 Task: Create in the project BrainBridge in Backlog an issue 'Implement a new feature to allow for automated content moderation and filtering', assign it to team member softage.2@softage.net and change the status to IN PROGRESS. Create in the project BrainBridge in Backlog an issue 'Address issues related to system security and data encryption', assign it to team member softage.3@softage.net and change the status to IN PROGRESS
Action: Mouse moved to (190, 49)
Screenshot: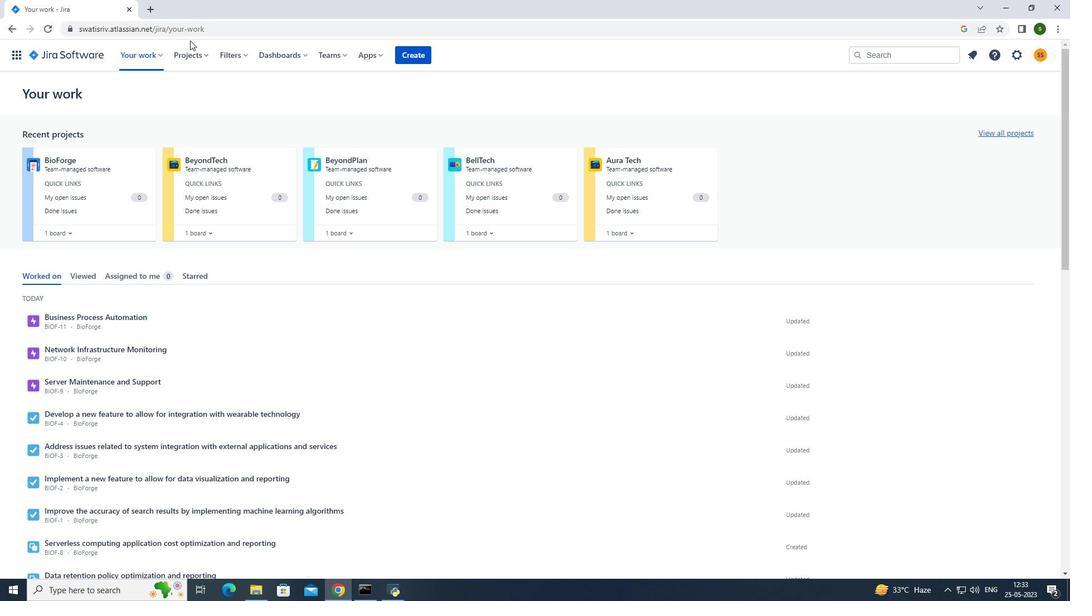 
Action: Mouse pressed left at (190, 49)
Screenshot: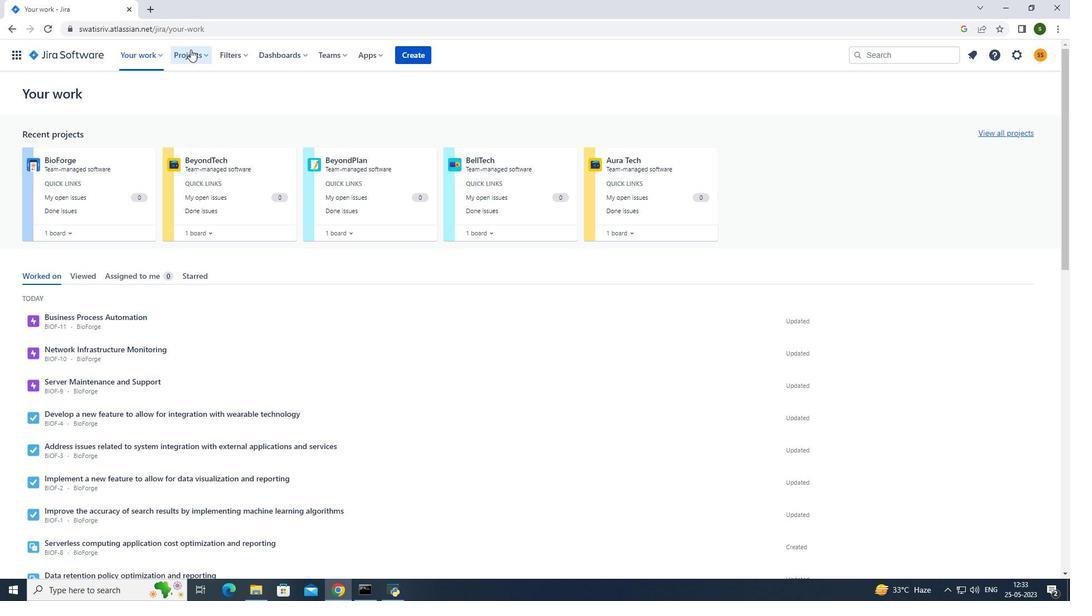 
Action: Mouse moved to (221, 96)
Screenshot: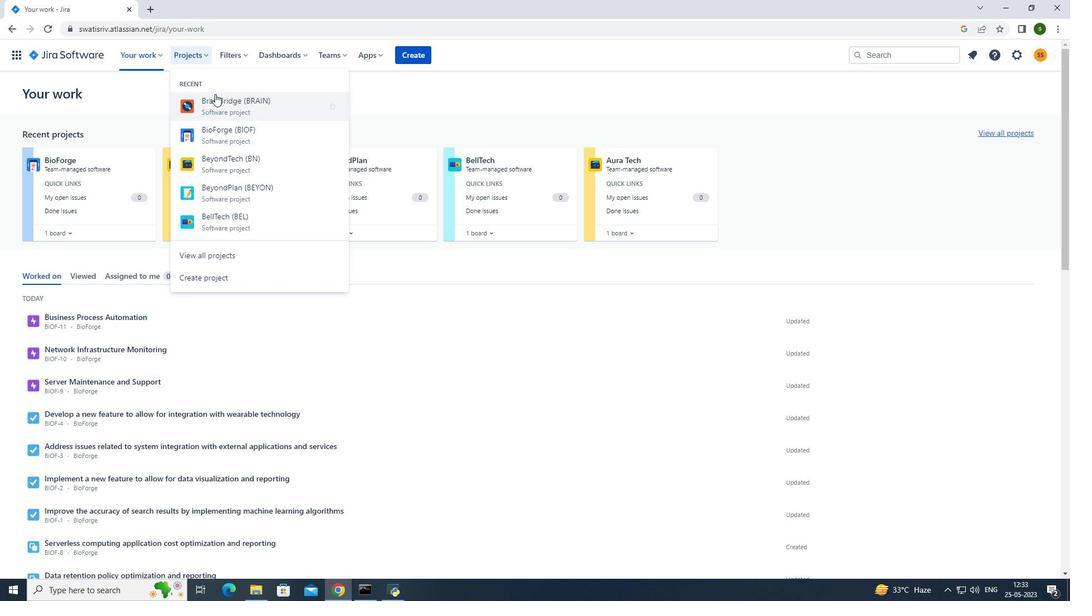 
Action: Mouse pressed left at (221, 96)
Screenshot: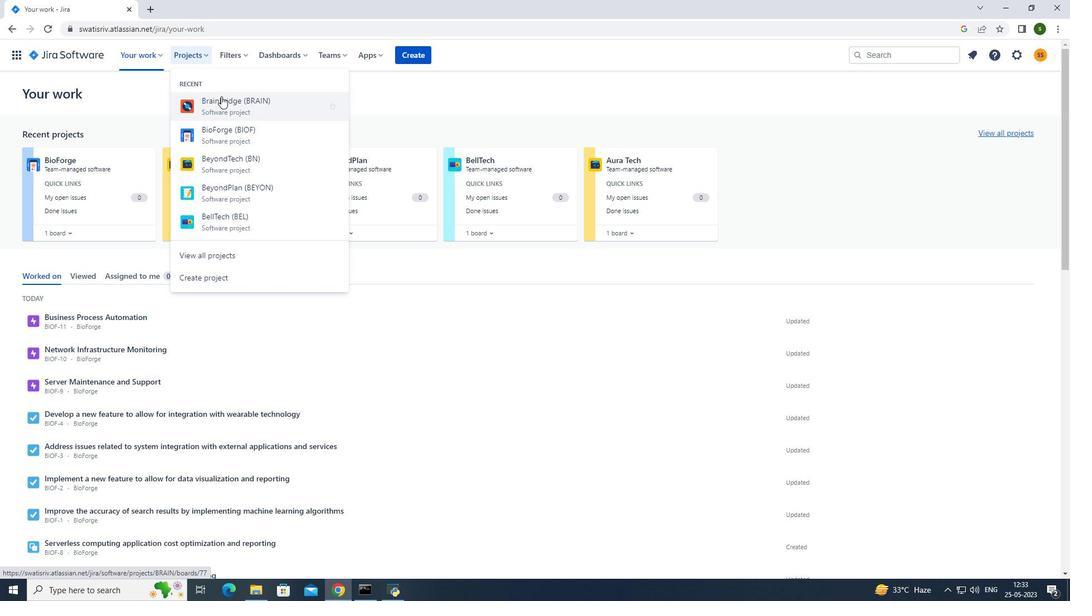 
Action: Mouse moved to (94, 166)
Screenshot: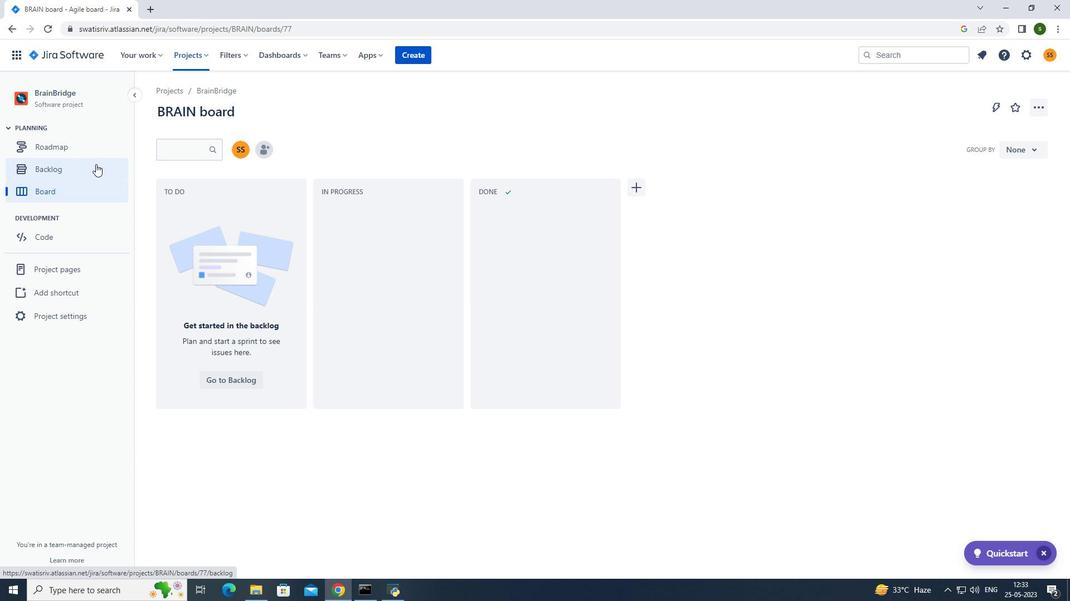 
Action: Mouse pressed left at (94, 166)
Screenshot: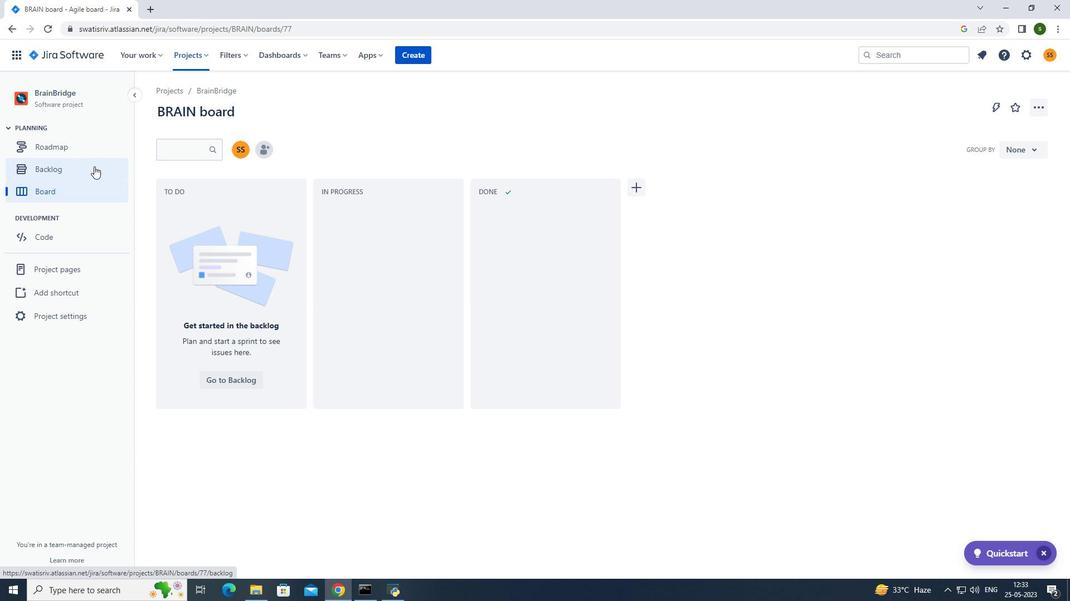
Action: Mouse moved to (260, 310)
Screenshot: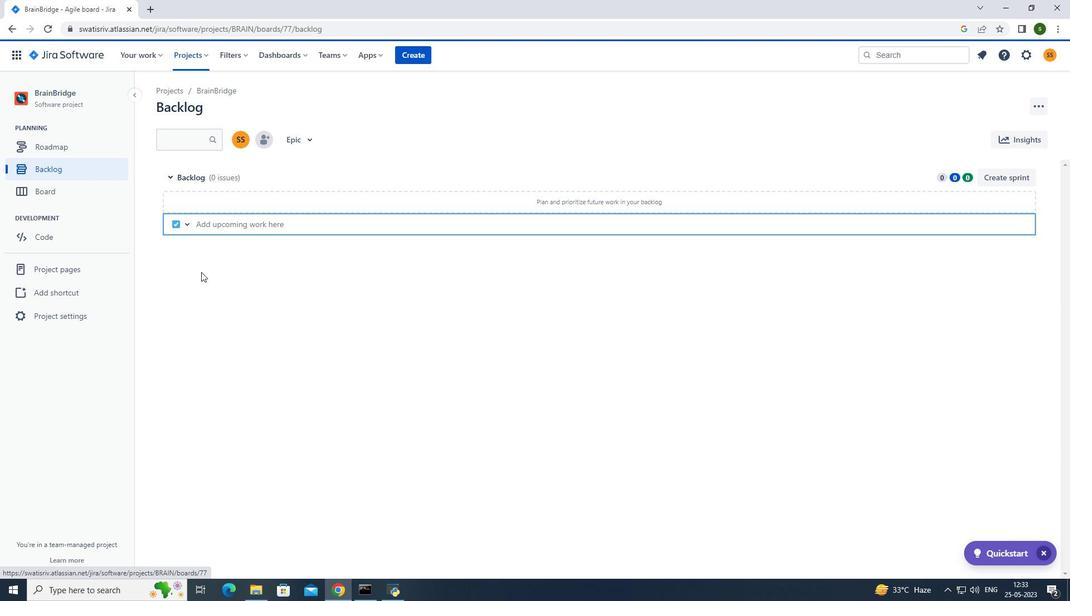 
Action: Mouse pressed left at (260, 310)
Screenshot: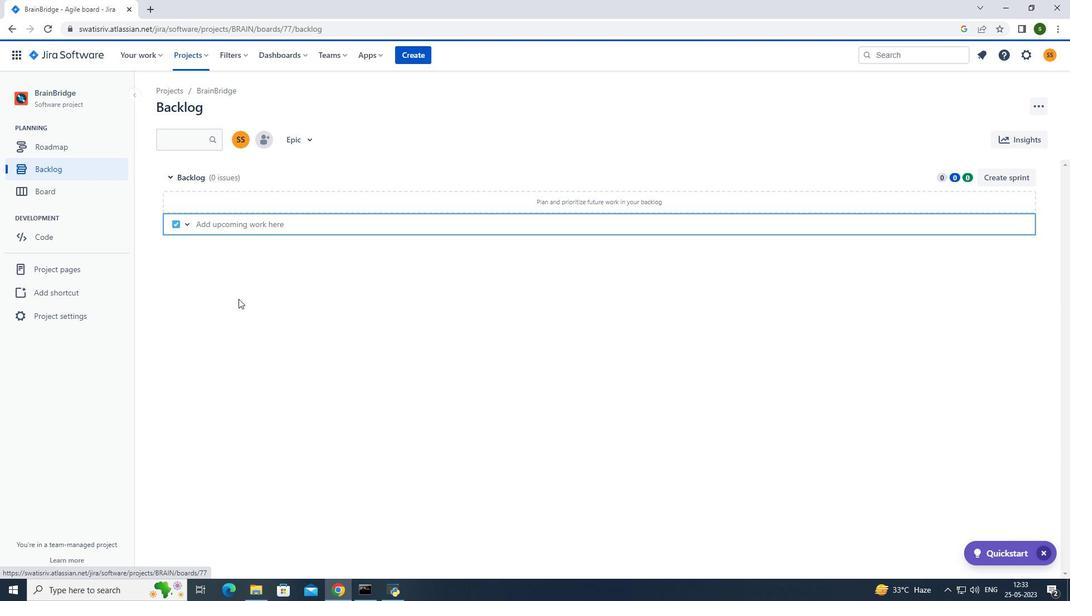 
Action: Mouse moved to (246, 221)
Screenshot: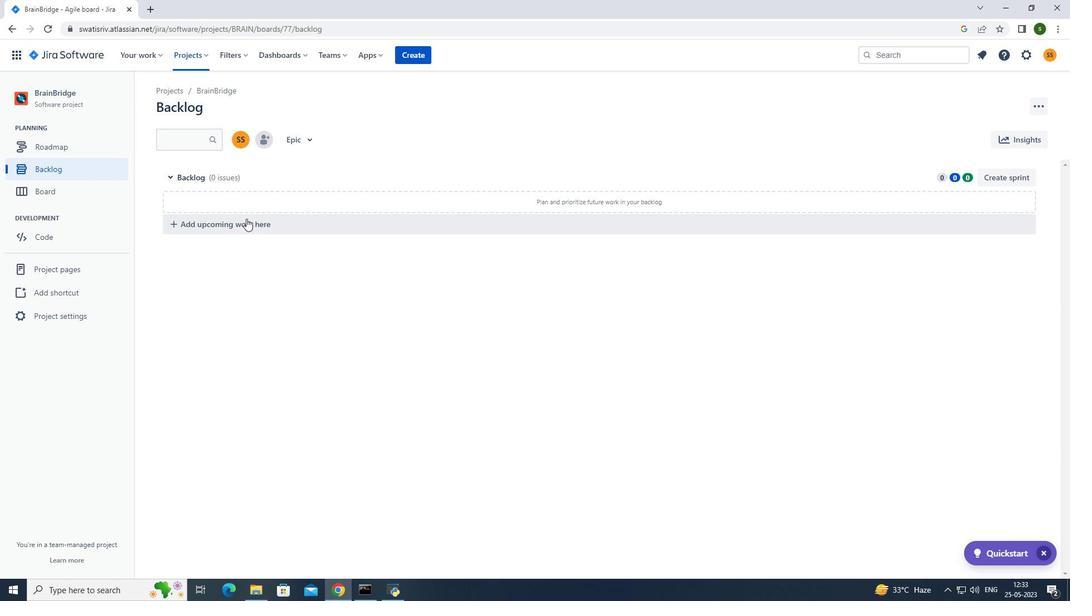 
Action: Mouse pressed left at (246, 221)
Screenshot: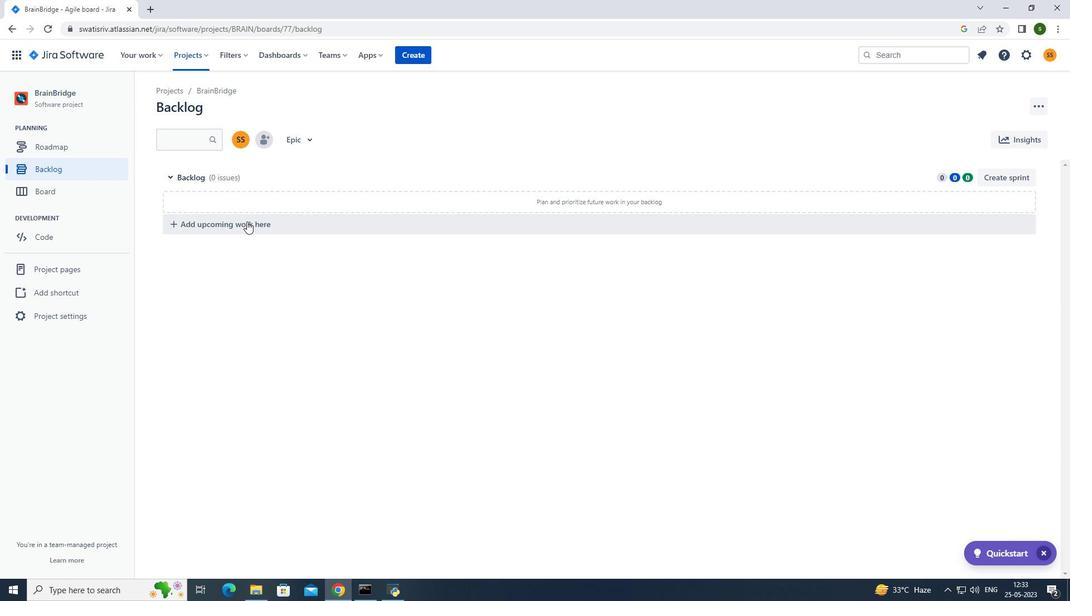 
Action: Mouse moved to (303, 229)
Screenshot: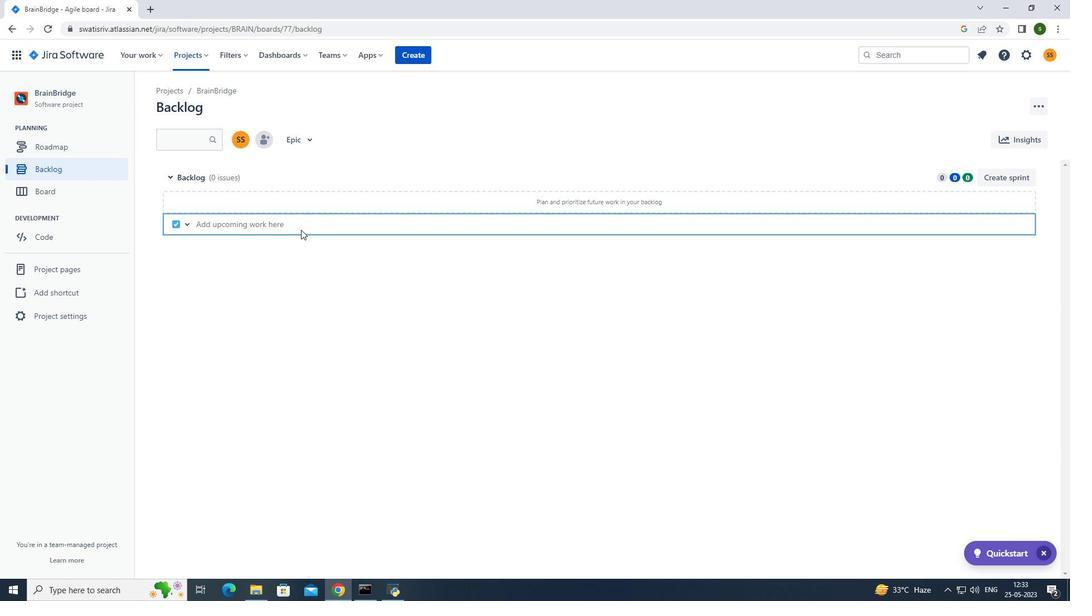 
Action: Key pressed <Key.caps_lock>I<Key.caps_lock>mplement<Key.space>a<Key.space>new<Key.space>feature<Key.space>to<Key.space>allow<Key.space>for<Key.space>automated<Key.space>content<Key.space>moderation<Key.space>and<Key.space>filtering<Key.enter>
Screenshot: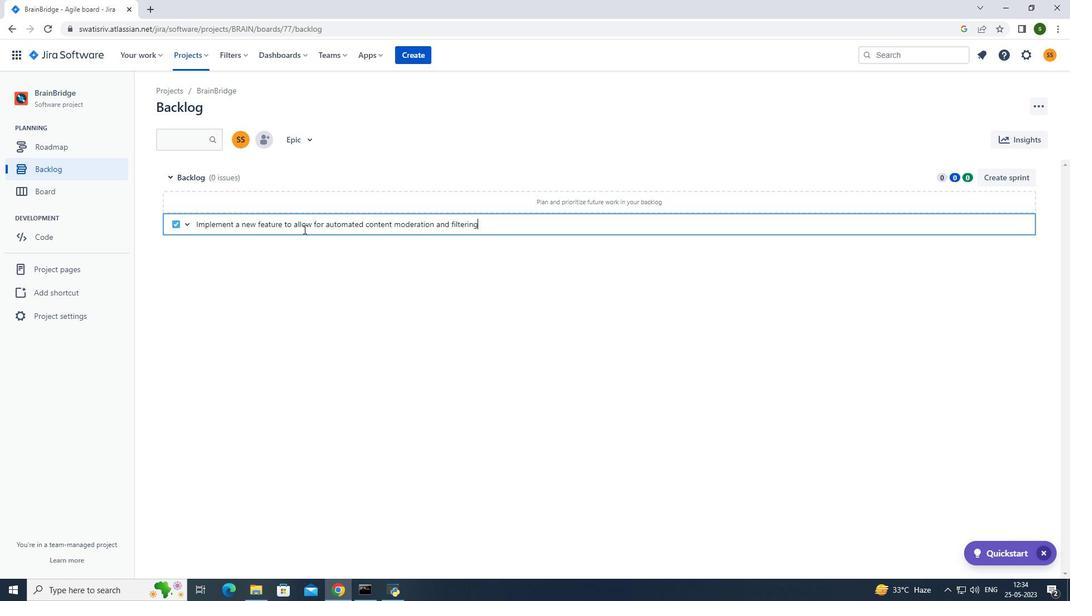 
Action: Mouse moved to (1003, 203)
Screenshot: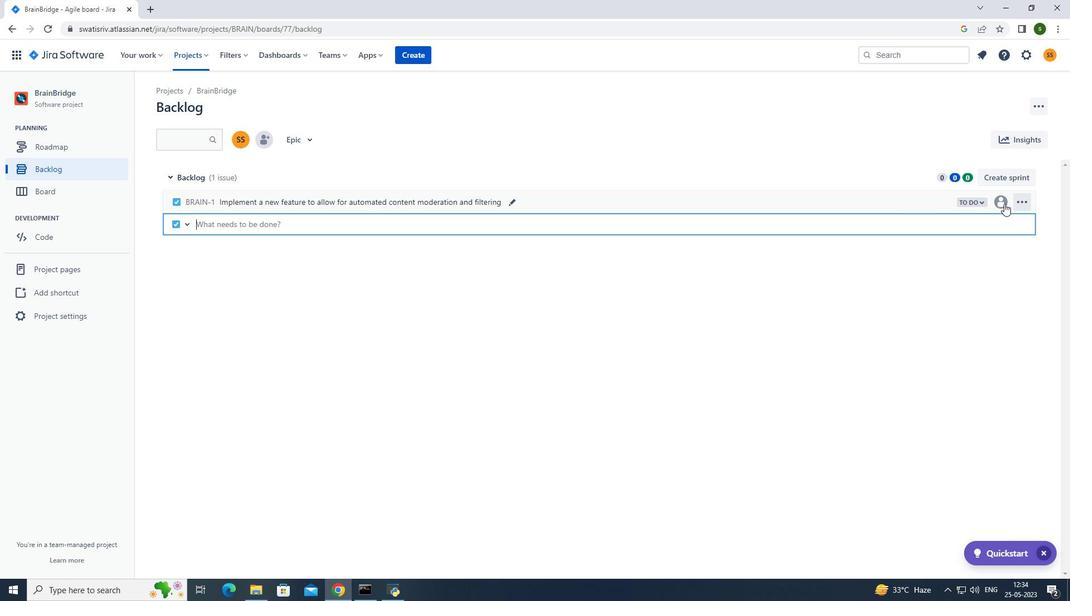 
Action: Mouse pressed left at (1003, 203)
Screenshot: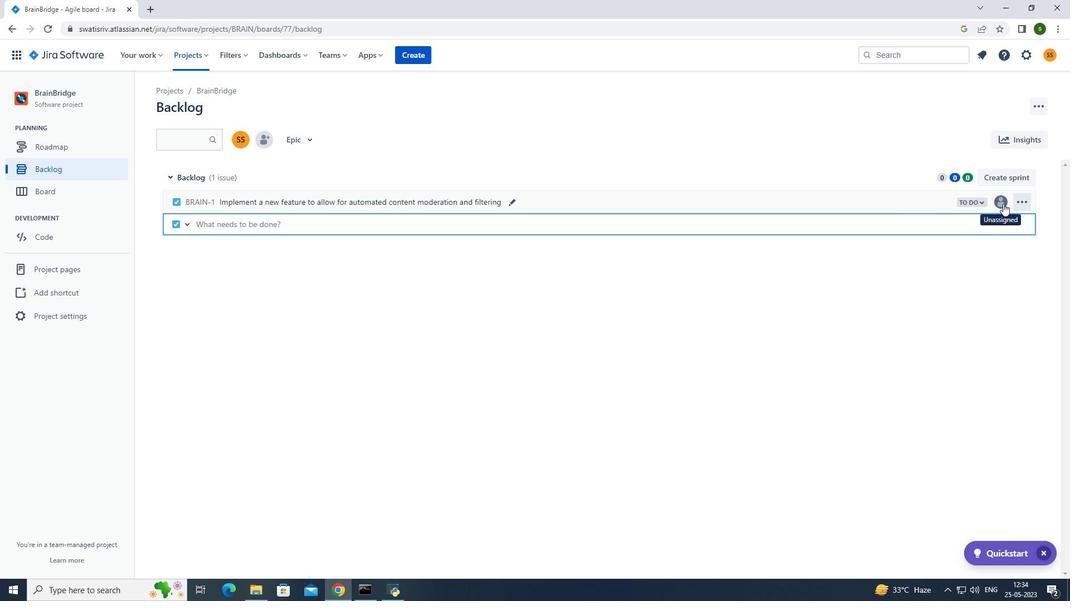 
Action: Mouse moved to (937, 227)
Screenshot: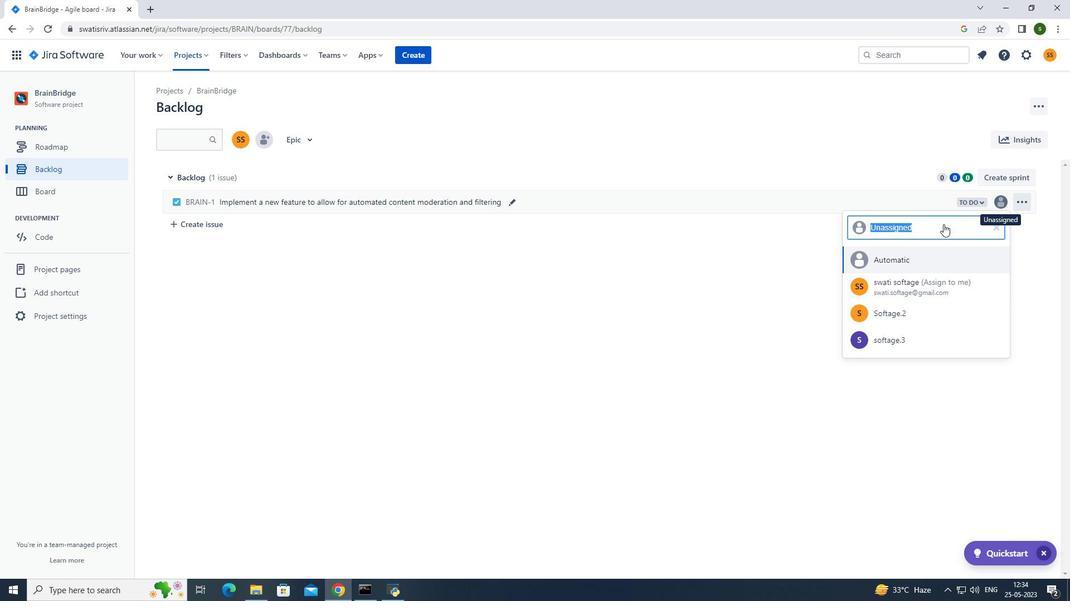 
Action: Key pressed softage.2<Key.shift>@softage.net
Screenshot: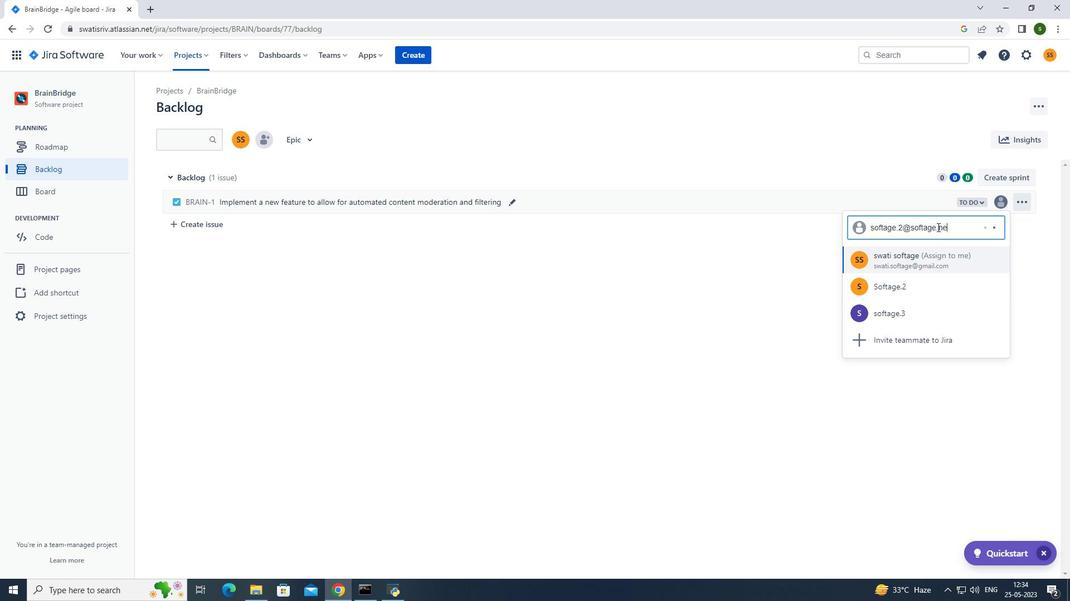 
Action: Mouse moved to (922, 259)
Screenshot: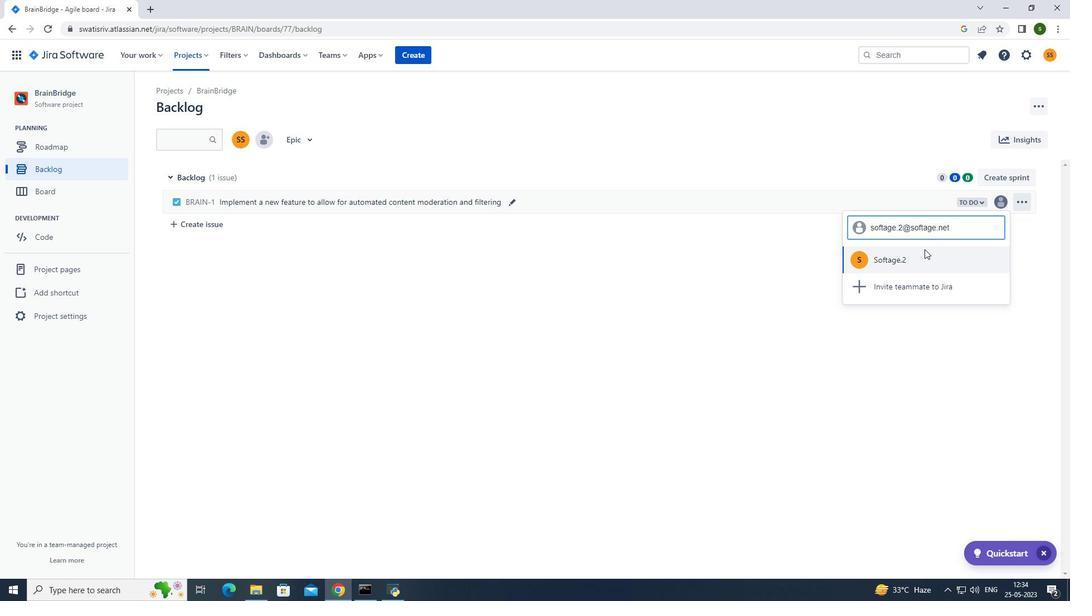 
Action: Mouse pressed left at (922, 259)
Screenshot: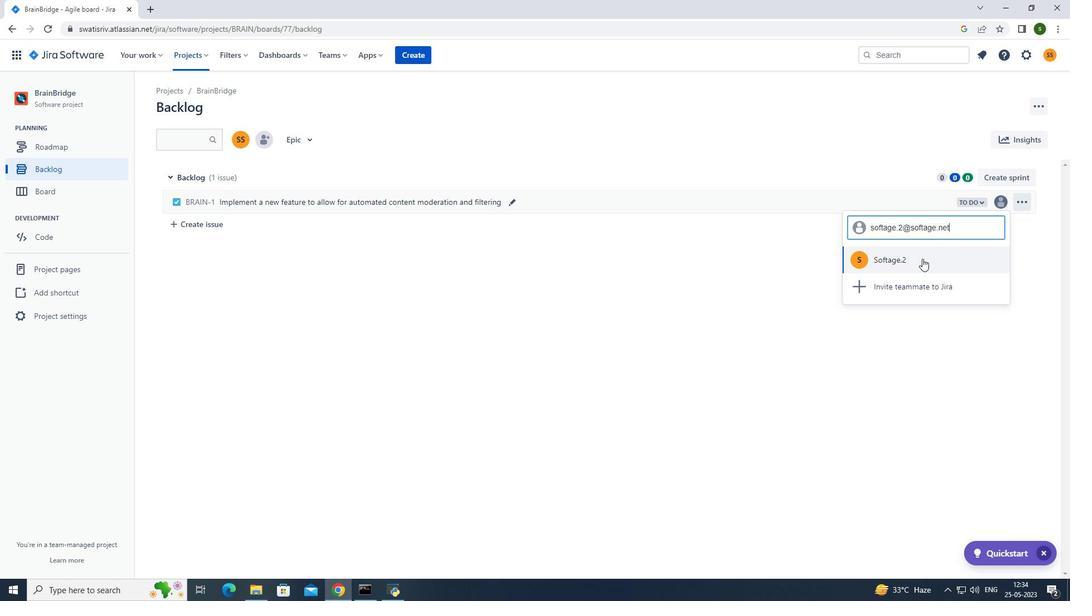 
Action: Mouse moved to (966, 205)
Screenshot: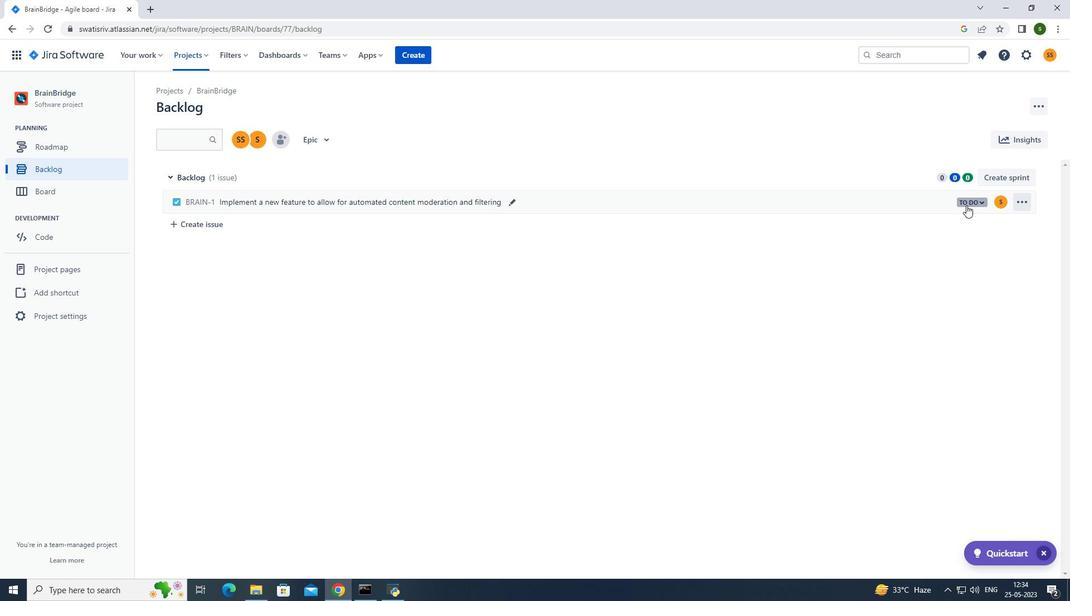 
Action: Mouse pressed left at (966, 205)
Screenshot: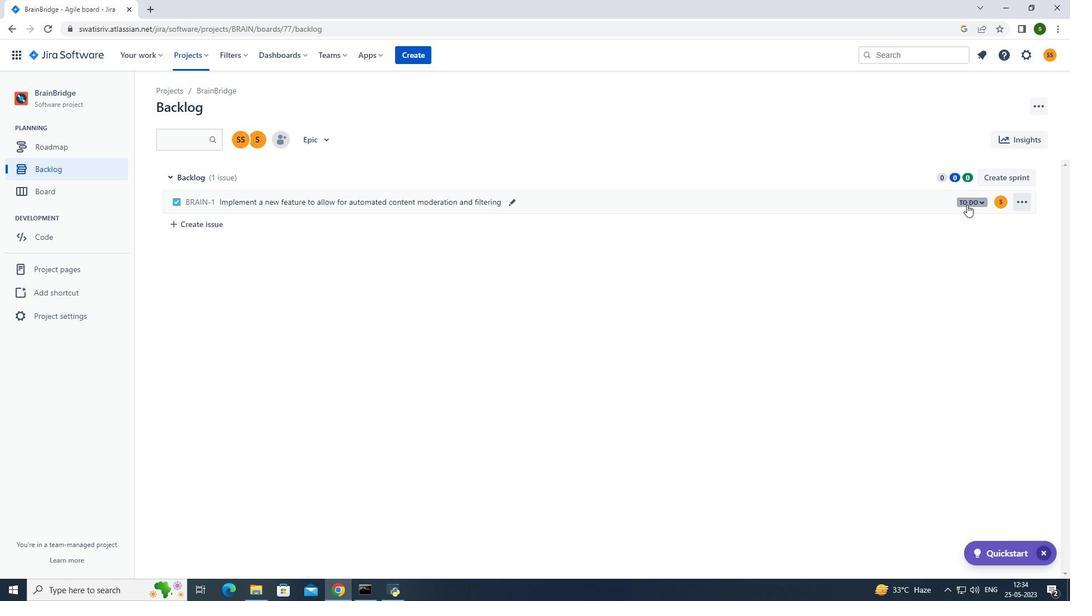 
Action: Mouse moved to (940, 224)
Screenshot: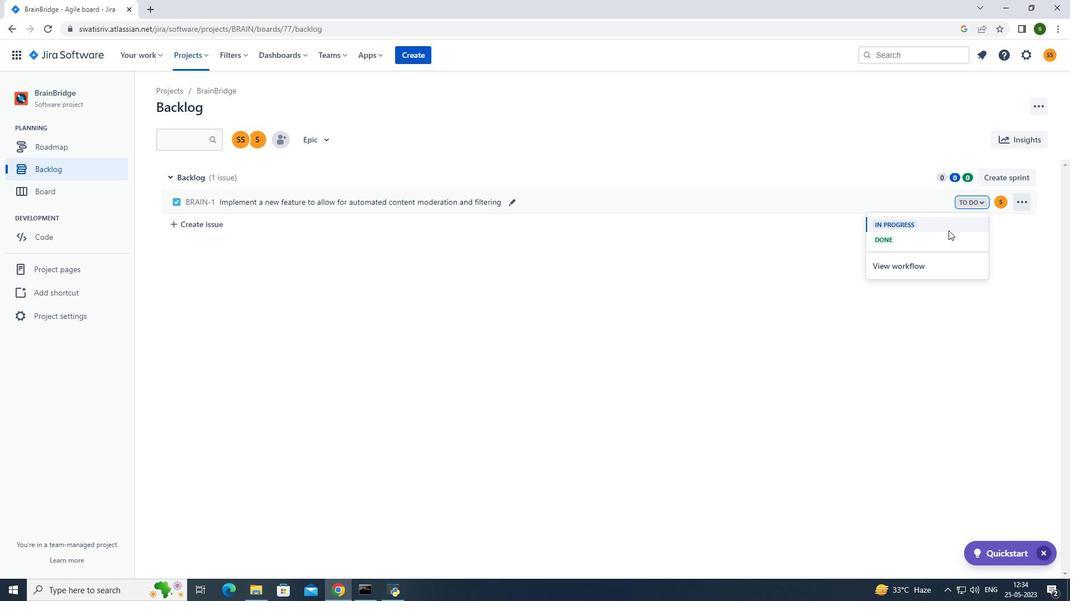 
Action: Mouse pressed left at (940, 224)
Screenshot: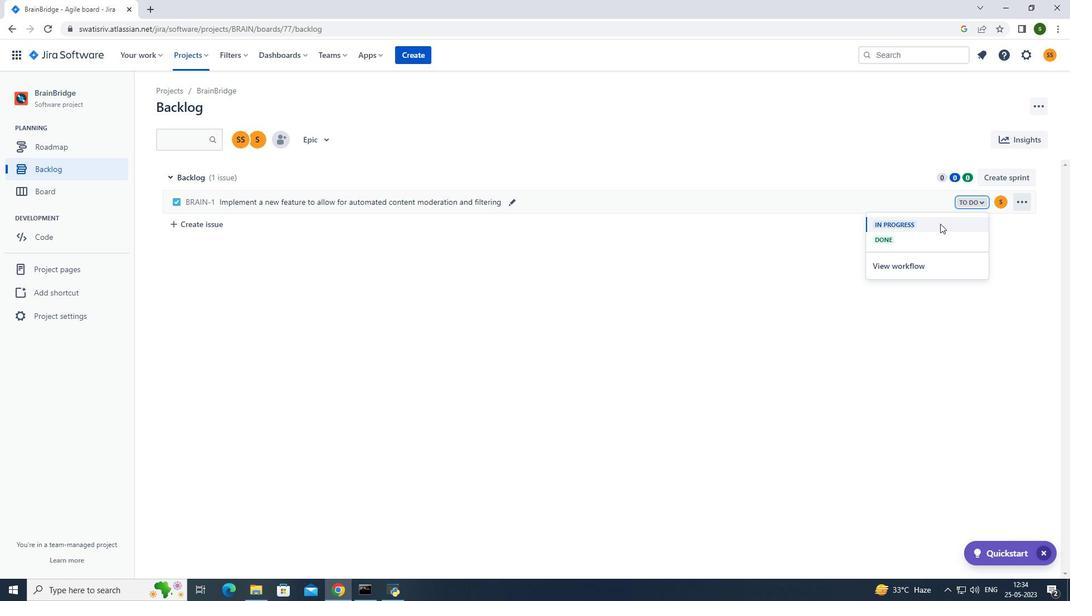 
Action: Mouse moved to (41, 53)
Screenshot: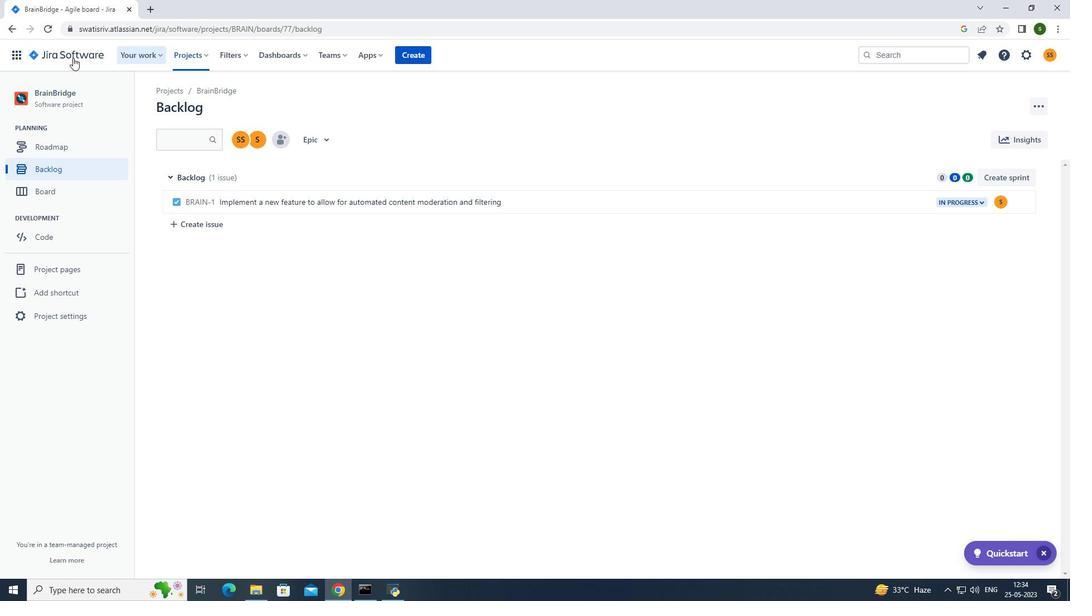 
Action: Mouse pressed left at (41, 53)
Screenshot: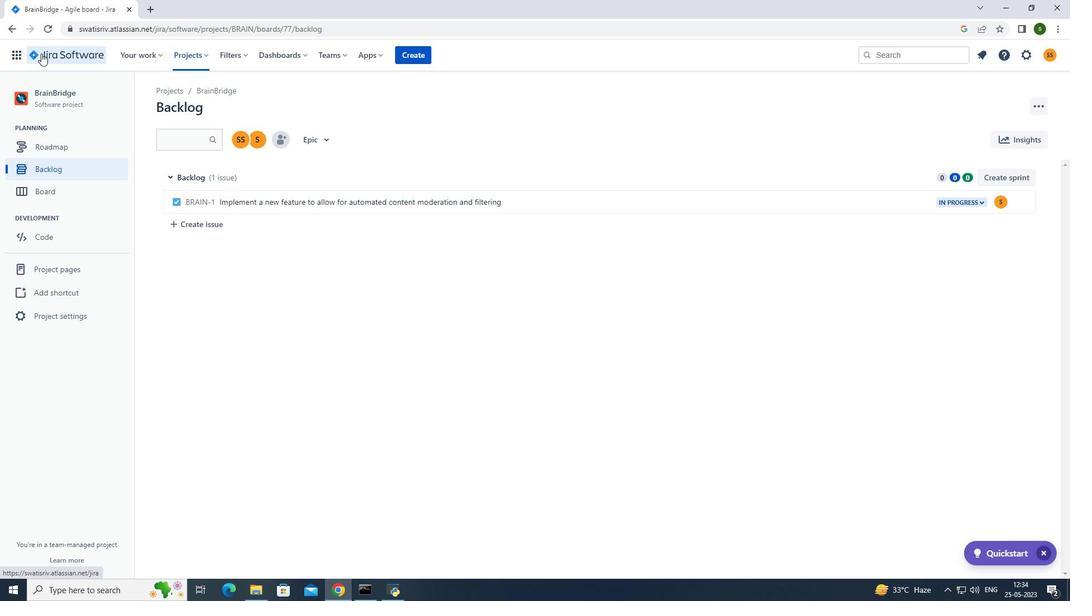 
Action: Mouse moved to (195, 52)
Screenshot: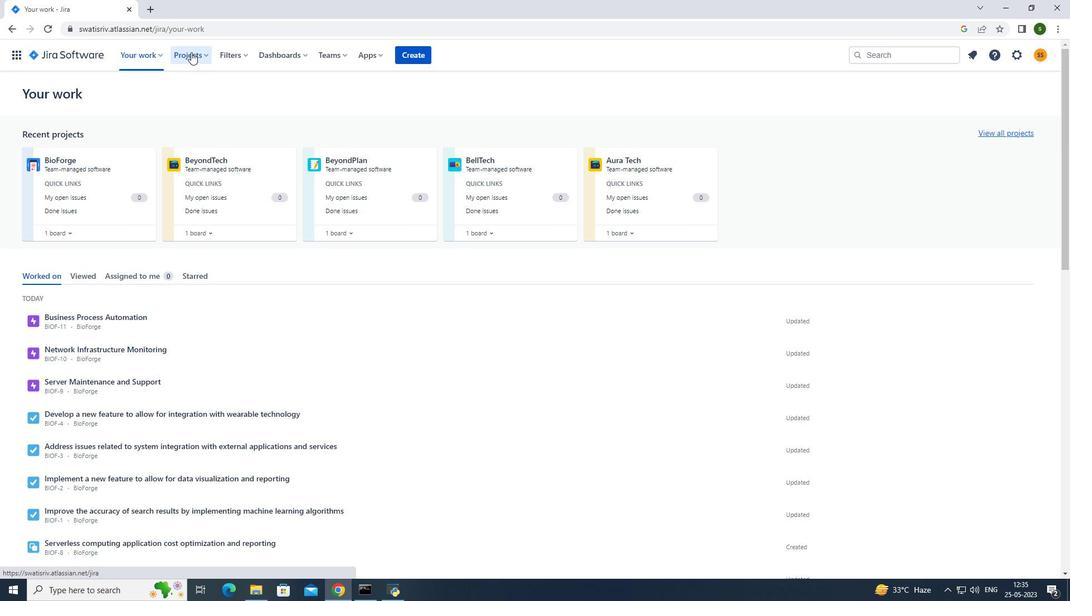 
Action: Mouse pressed left at (195, 52)
Screenshot: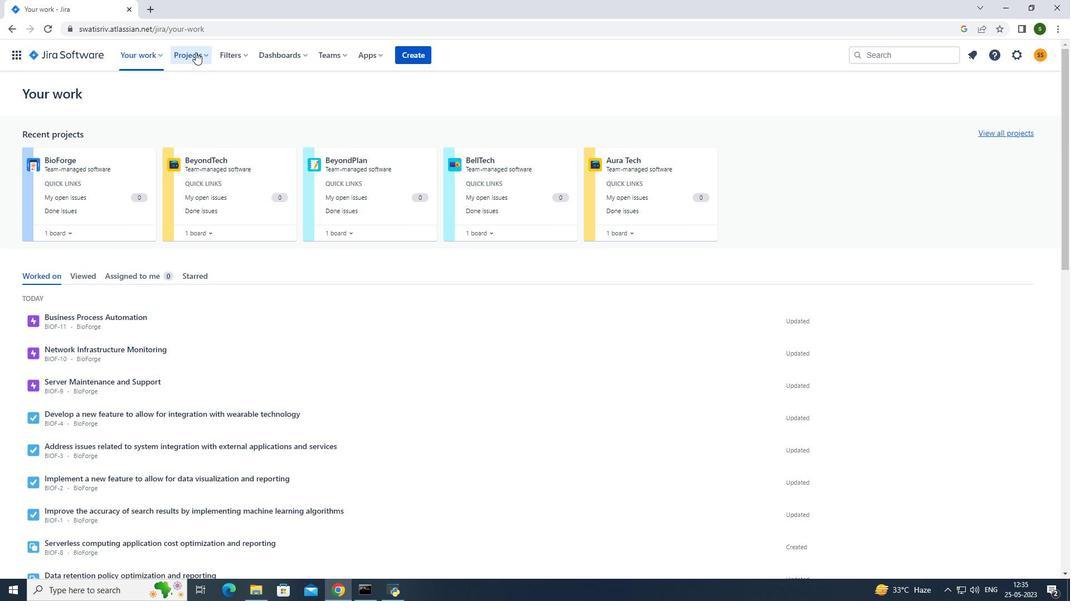 
Action: Mouse moved to (214, 96)
Screenshot: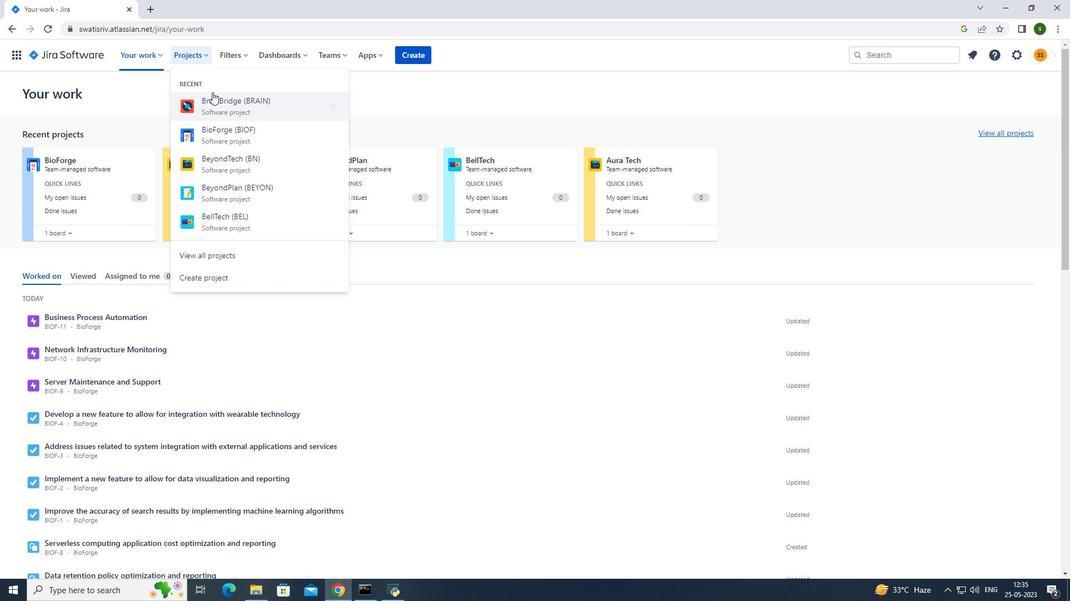 
Action: Mouse pressed left at (214, 96)
Screenshot: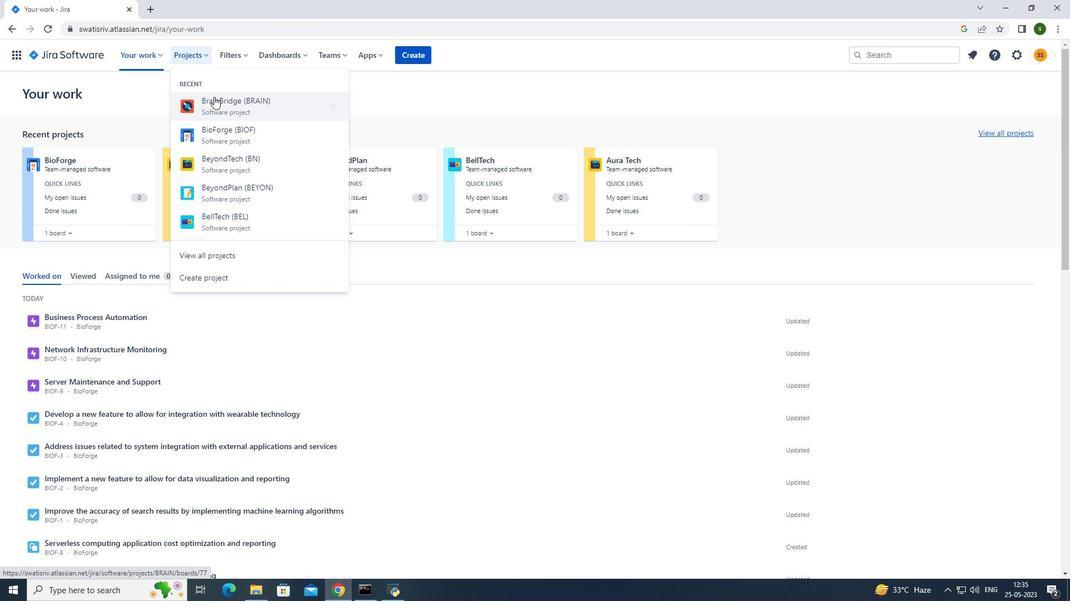 
Action: Mouse moved to (72, 164)
Screenshot: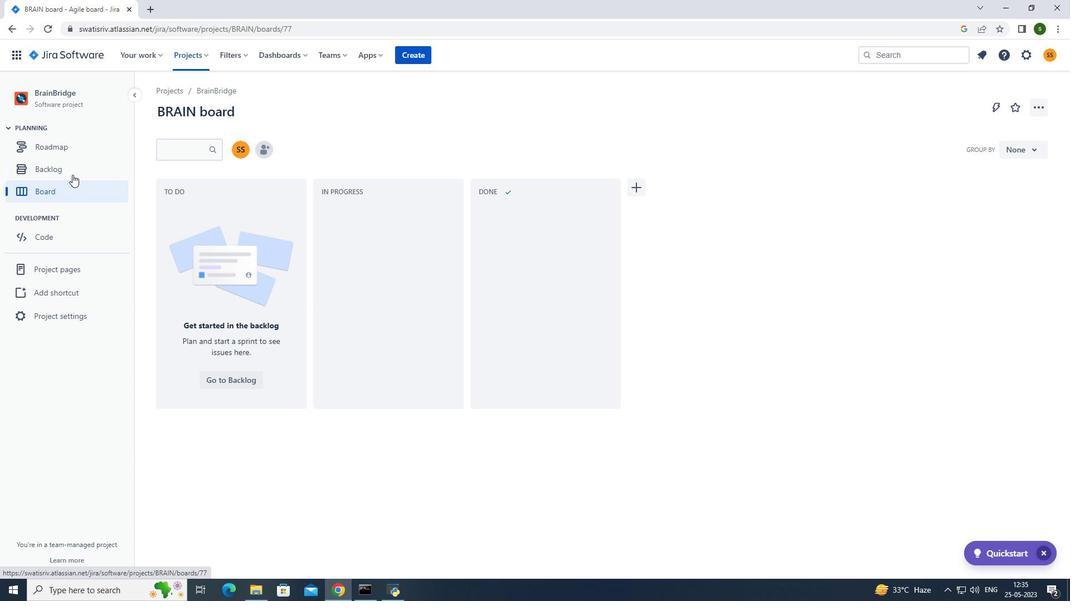 
Action: Mouse pressed left at (72, 164)
Screenshot: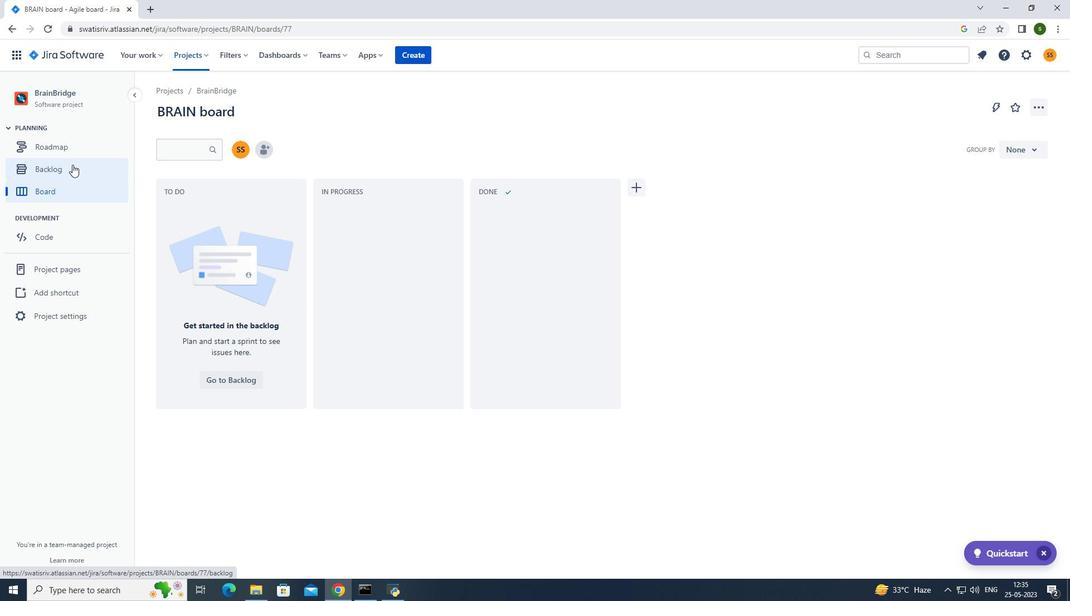 
Action: Mouse moved to (188, 226)
Screenshot: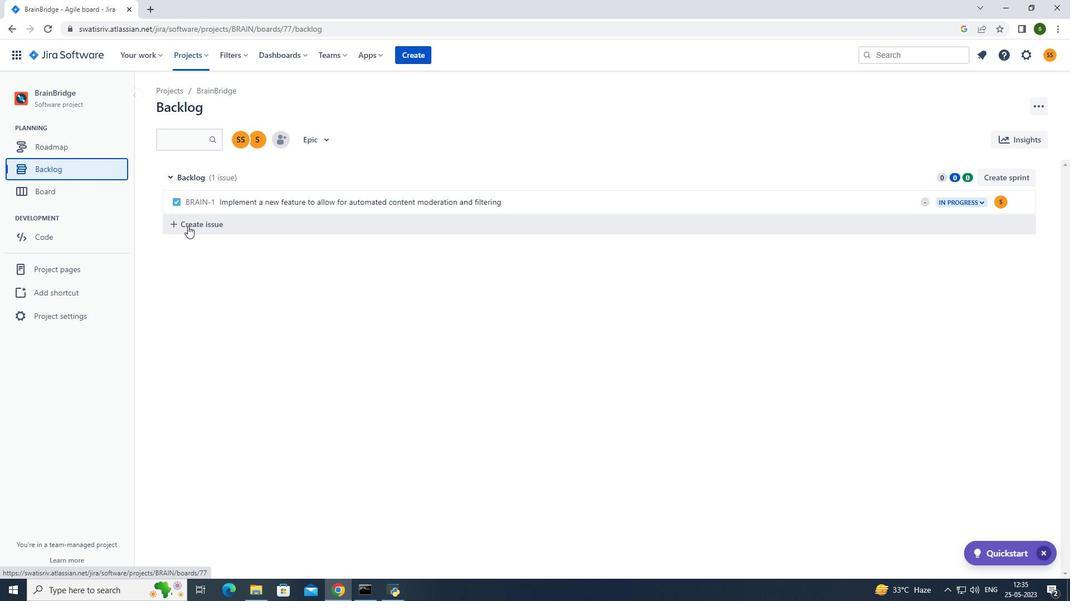 
Action: Mouse pressed left at (188, 226)
Screenshot: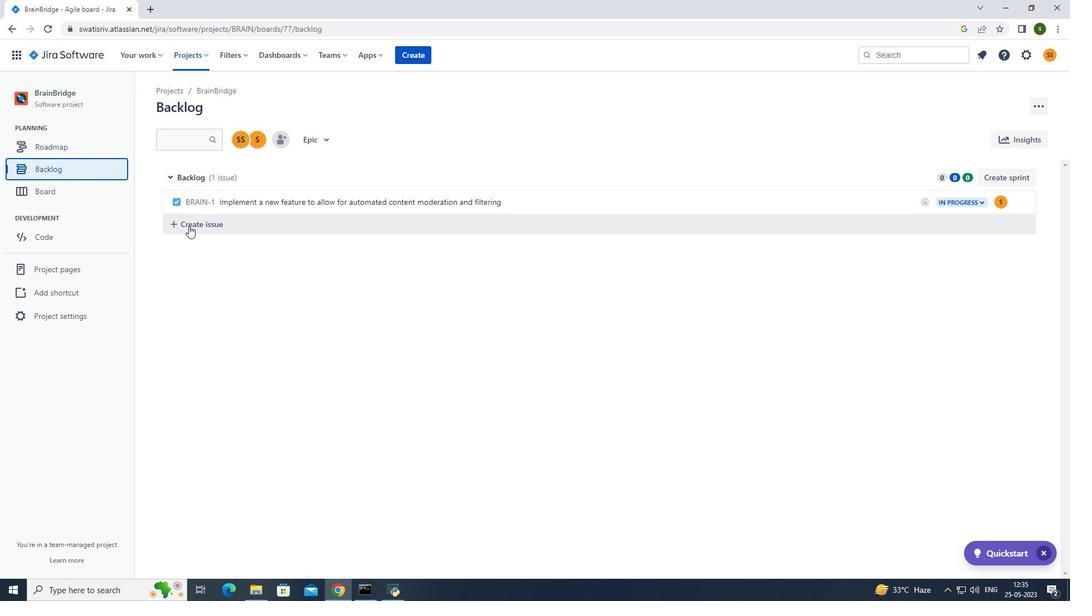 
Action: Mouse moved to (263, 220)
Screenshot: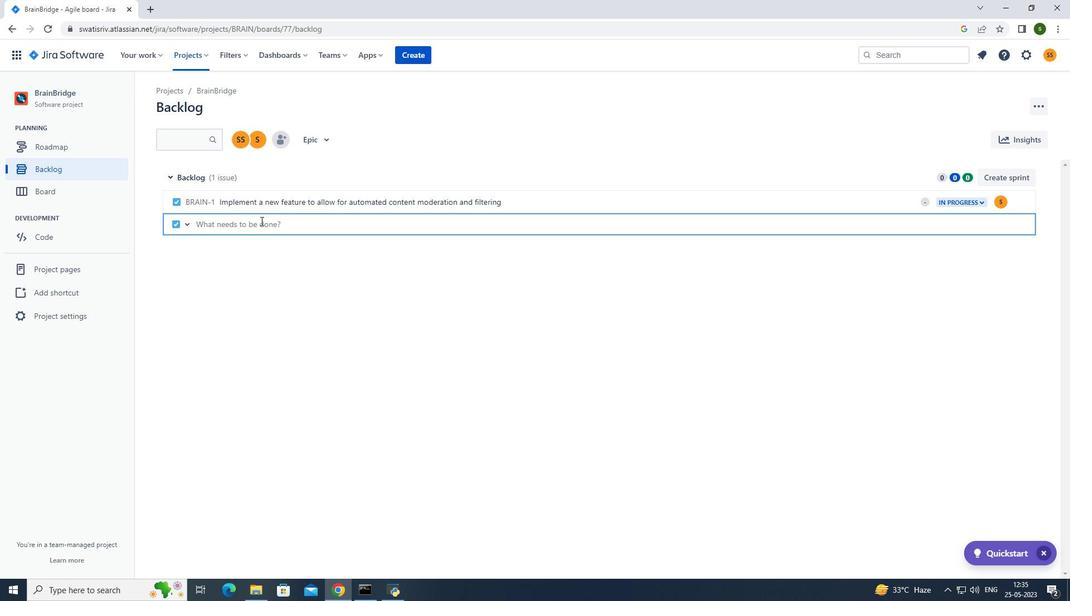 
Action: Key pressed <Key.caps_lock>A<Key.caps_lock>ddress<Key.space>issues<Key.space>related<Key.space>to<Key.space>system<Key.space>security<Key.space>and<Key.space>data<Key.space>encryption<Key.enter>
Screenshot: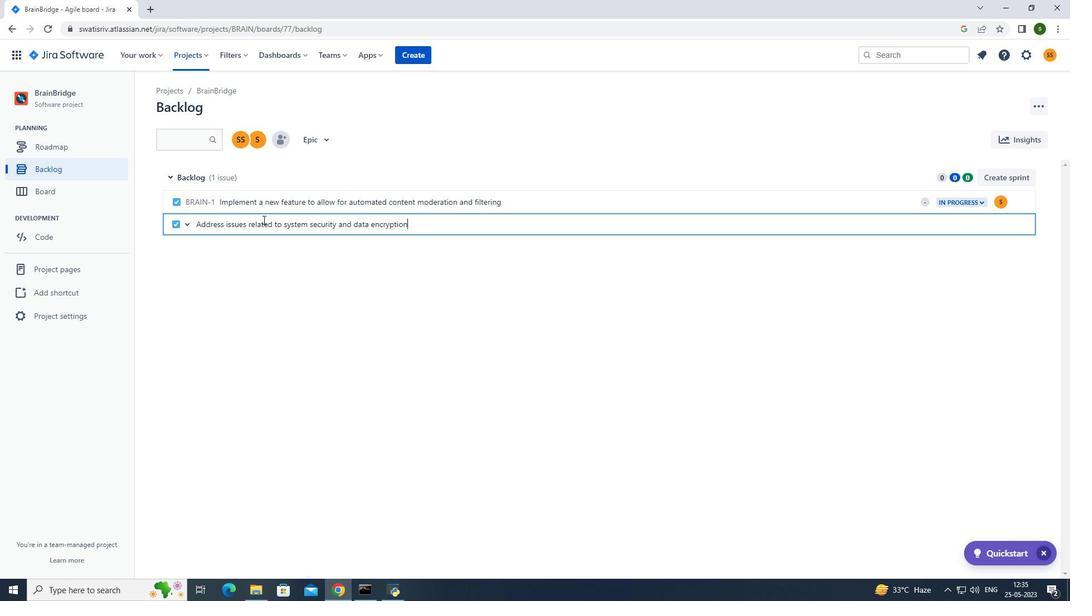 
Action: Mouse moved to (999, 225)
Screenshot: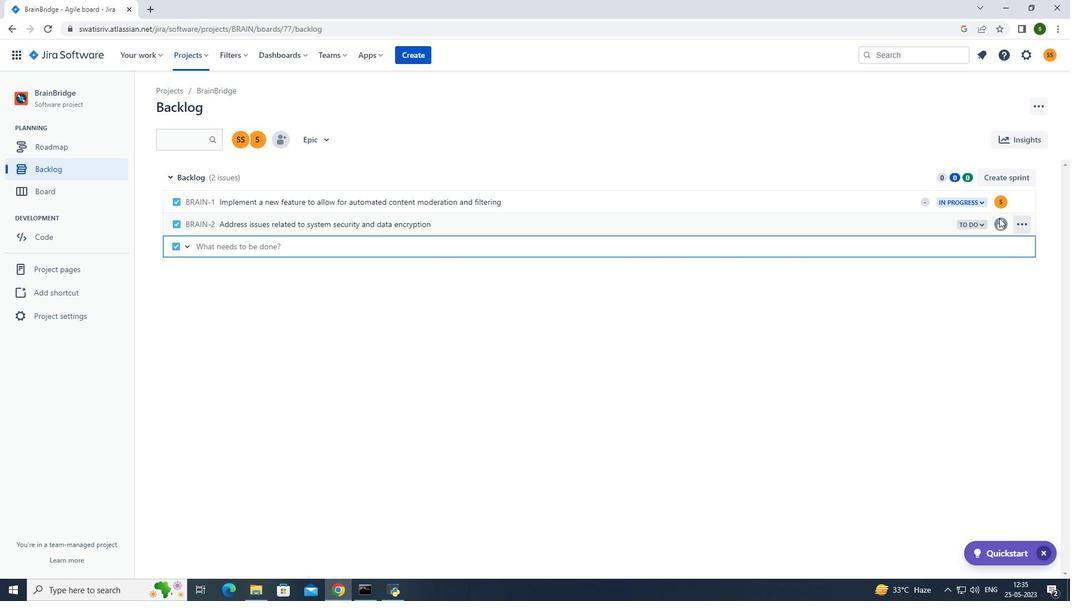 
Action: Mouse pressed left at (999, 225)
Screenshot: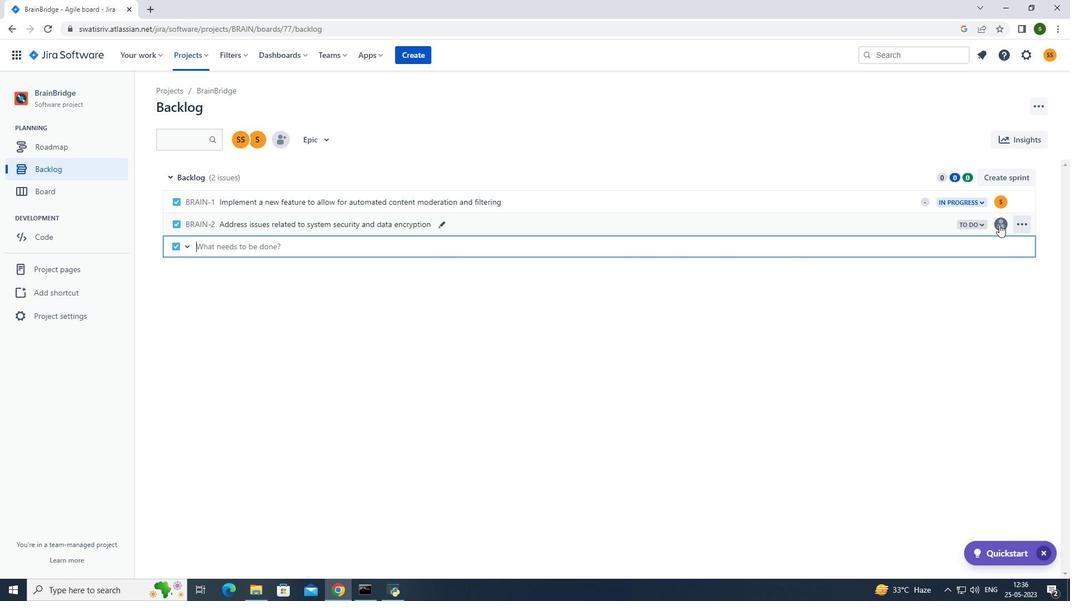 
Action: Mouse moved to (927, 251)
Screenshot: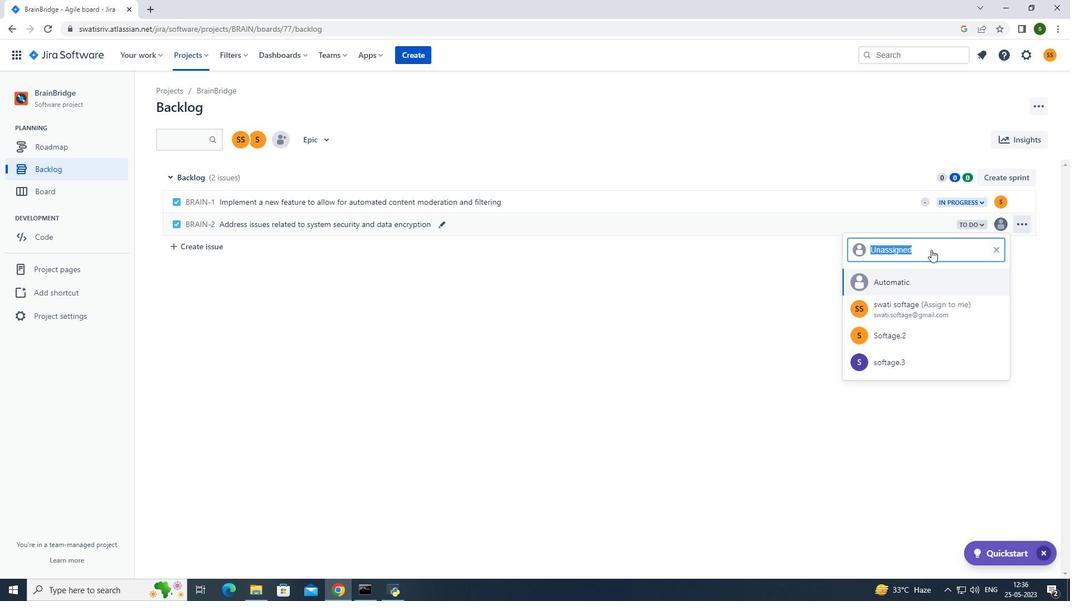 
Action: Key pressed softage.3<Key.shift>@softage.net
Screenshot: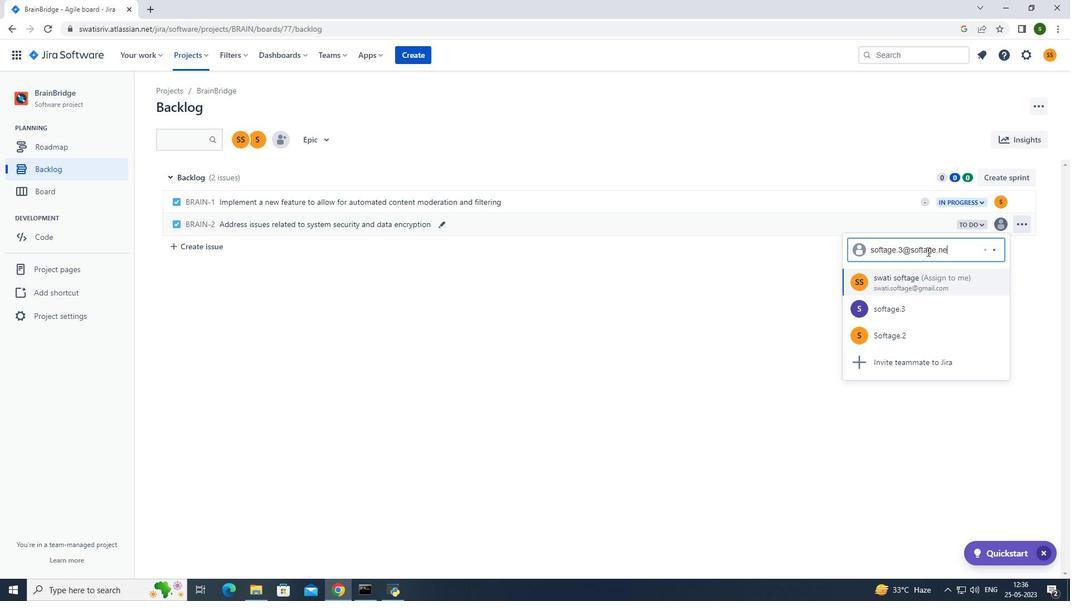 
Action: Mouse moved to (915, 283)
Screenshot: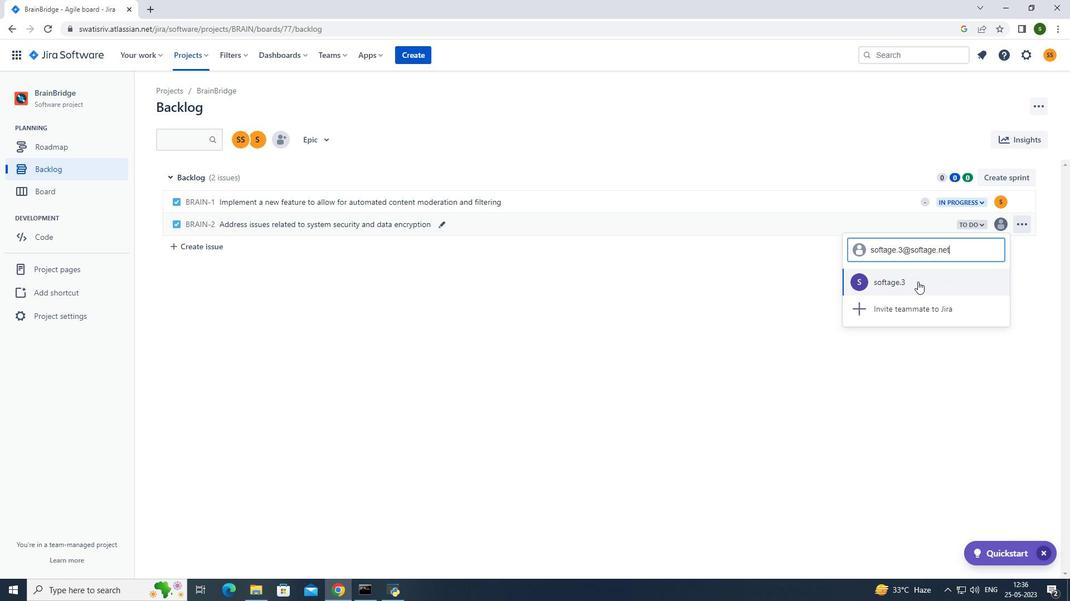 
Action: Mouse pressed left at (915, 283)
Screenshot: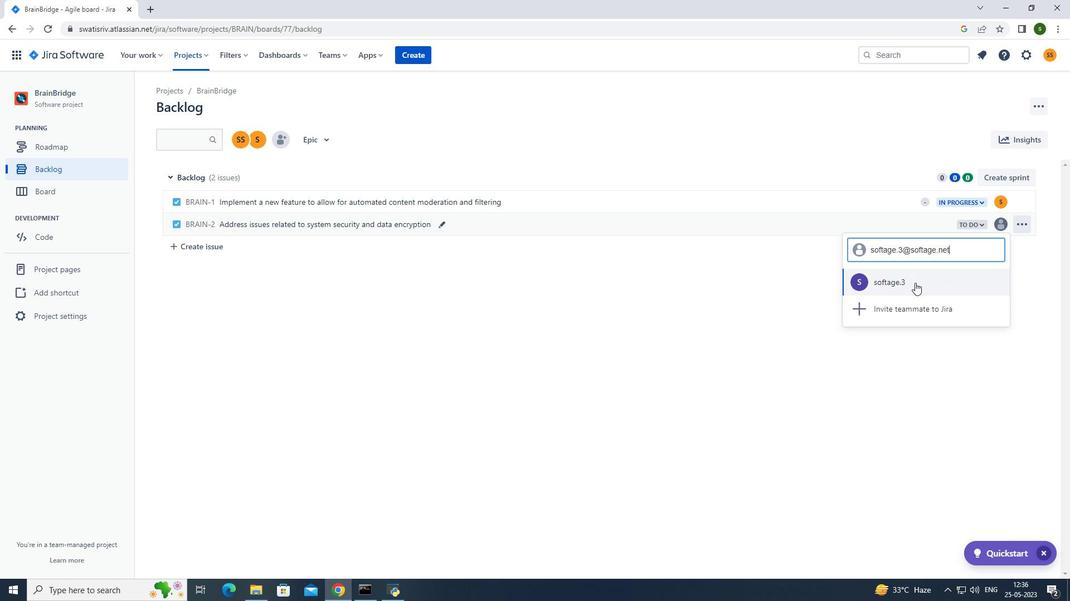 
Action: Mouse moved to (971, 221)
Screenshot: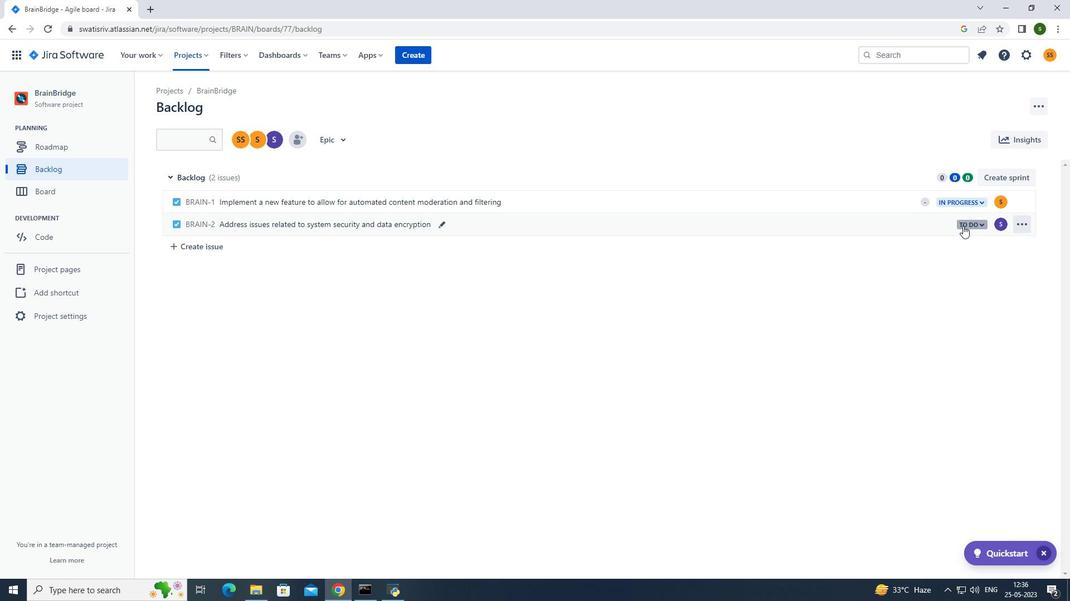 
Action: Mouse pressed left at (971, 221)
Screenshot: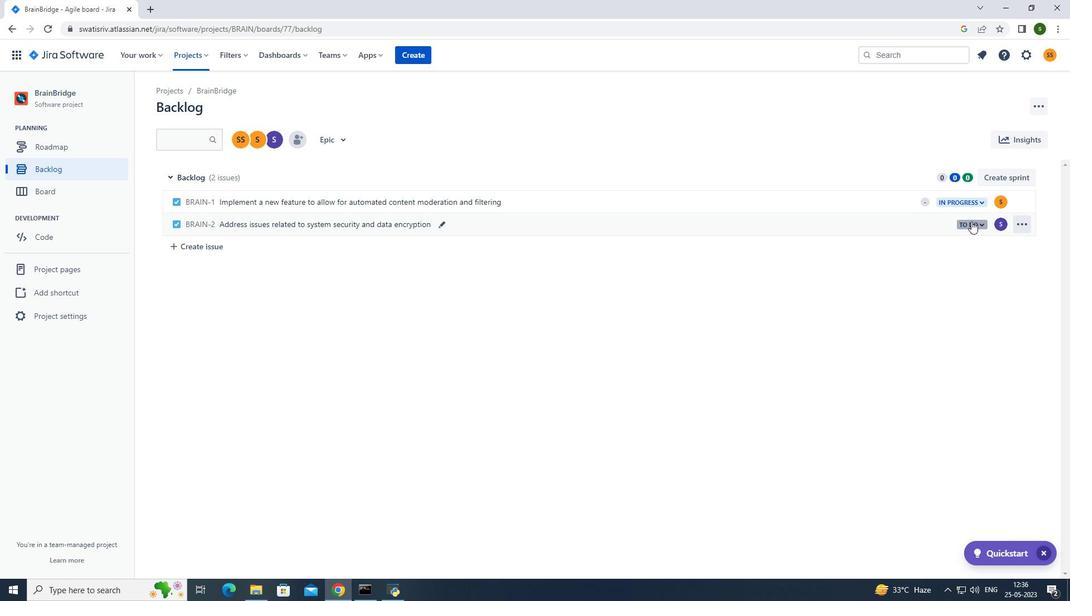 
Action: Mouse moved to (920, 247)
Screenshot: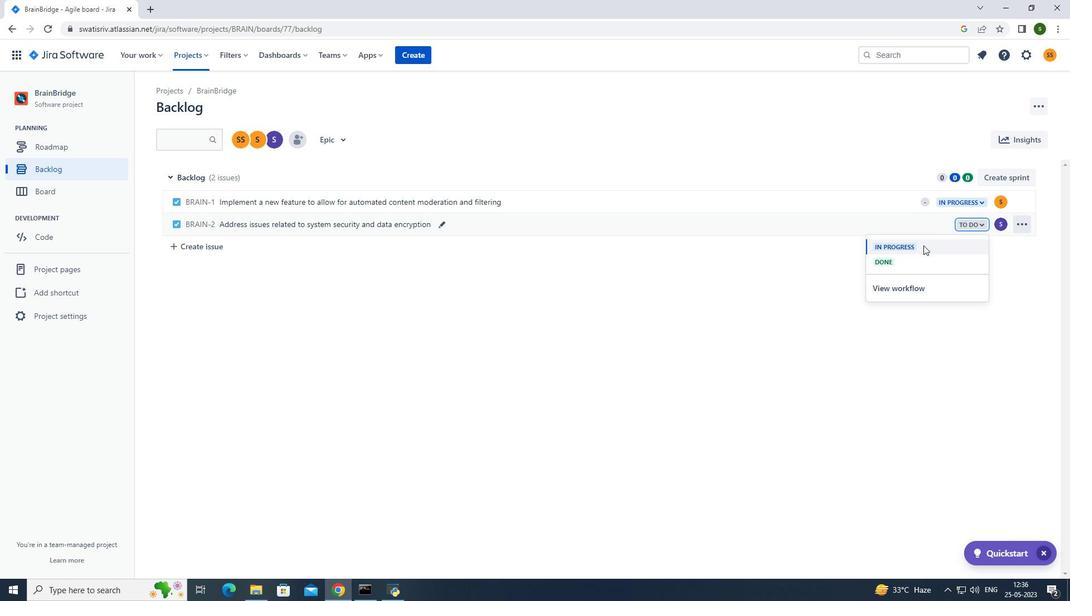 
Action: Mouse pressed left at (920, 247)
Screenshot: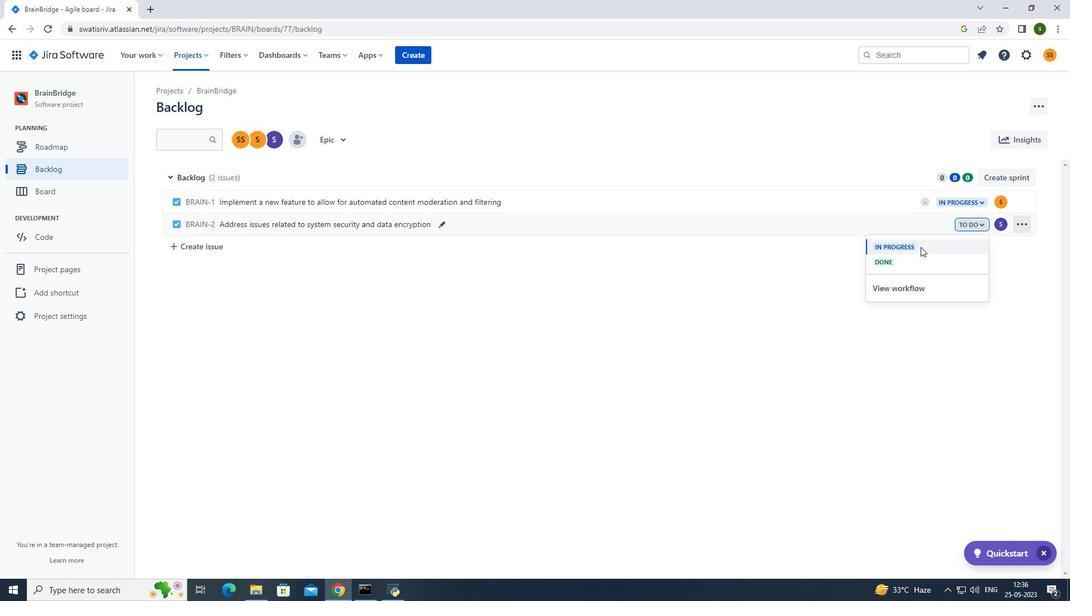 
Action: Mouse moved to (641, 306)
Screenshot: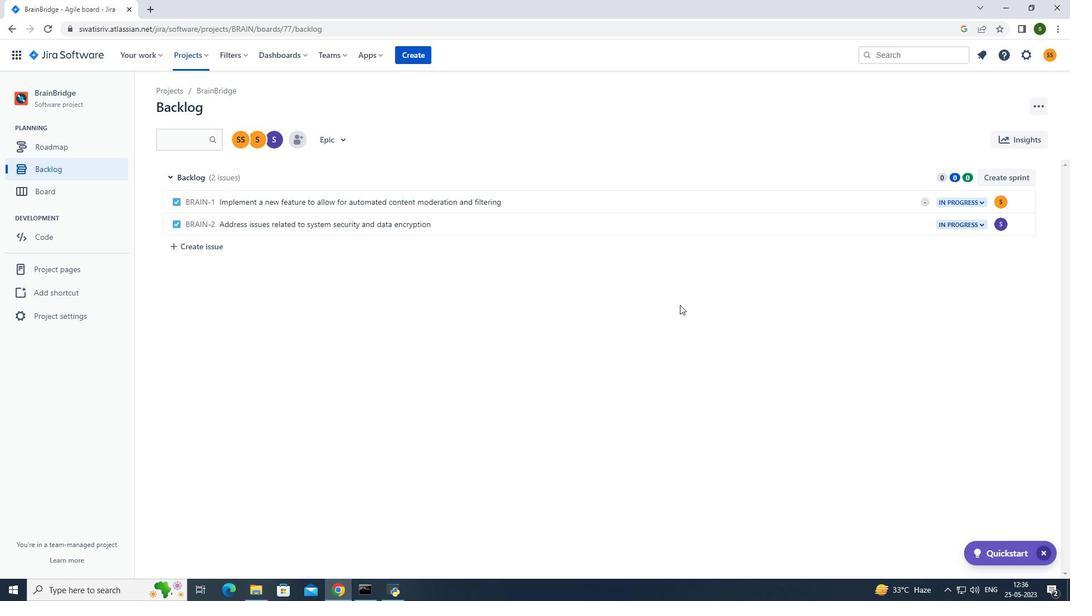 
Action: Mouse pressed left at (641, 306)
Screenshot: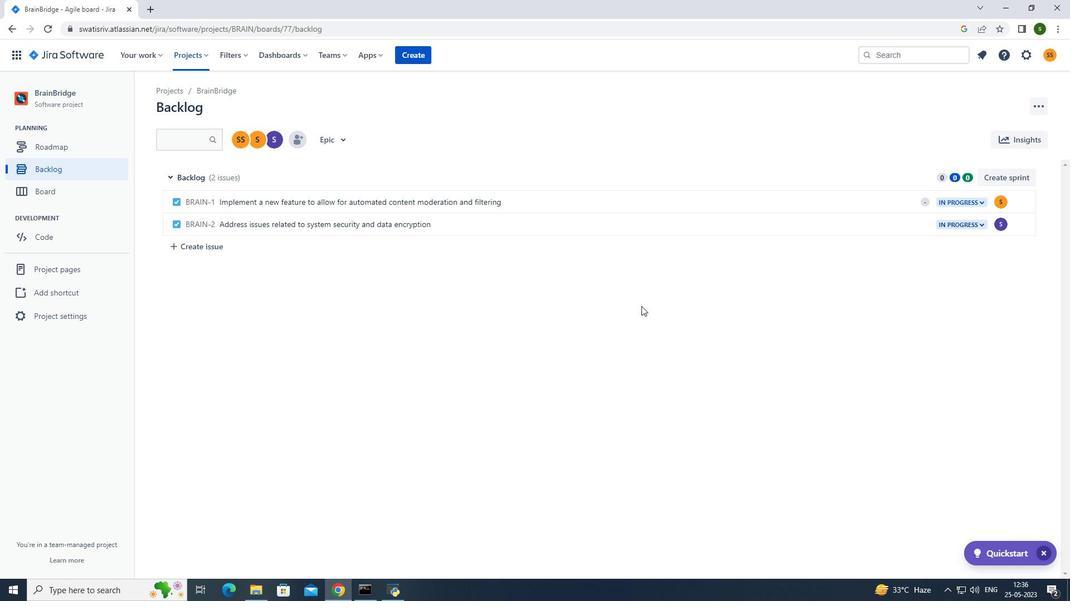 
